 Task: Set the check box  "Active" under New customer in Find Invoice.
Action: Mouse moved to (148, 18)
Screenshot: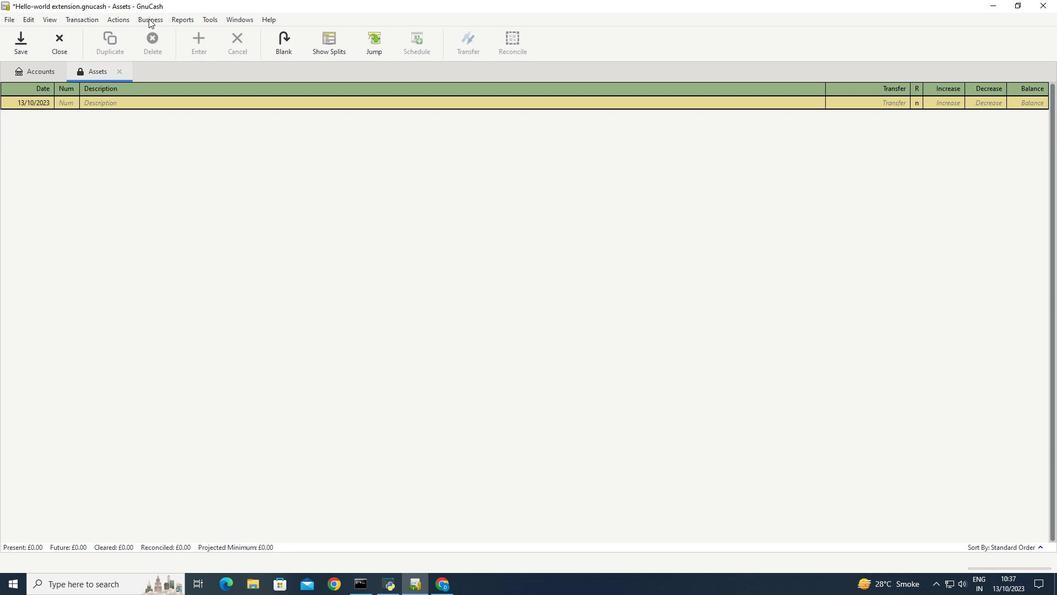 
Action: Mouse pressed left at (148, 18)
Screenshot: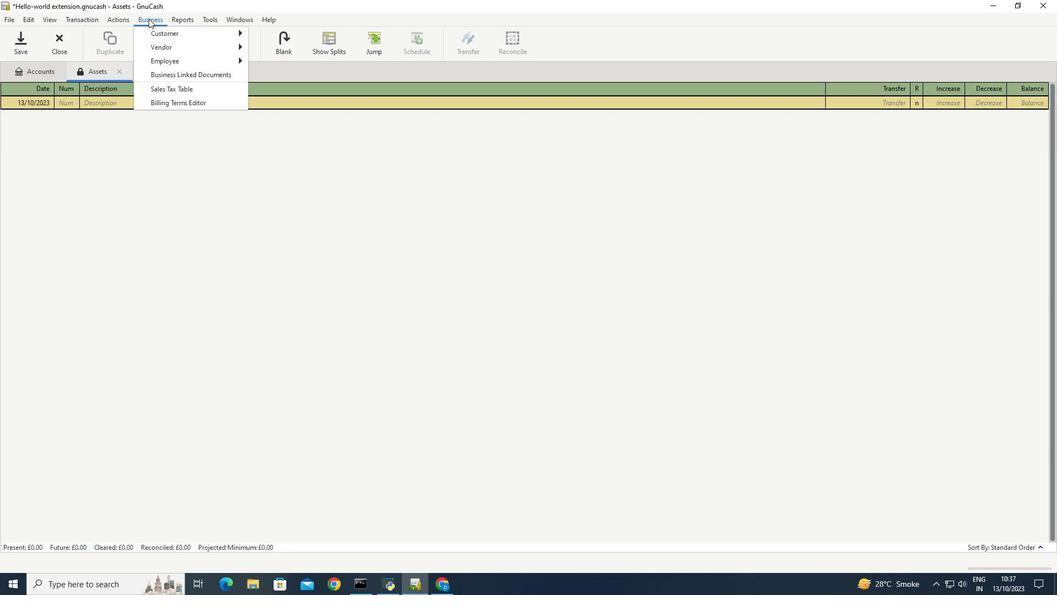 
Action: Mouse moved to (277, 88)
Screenshot: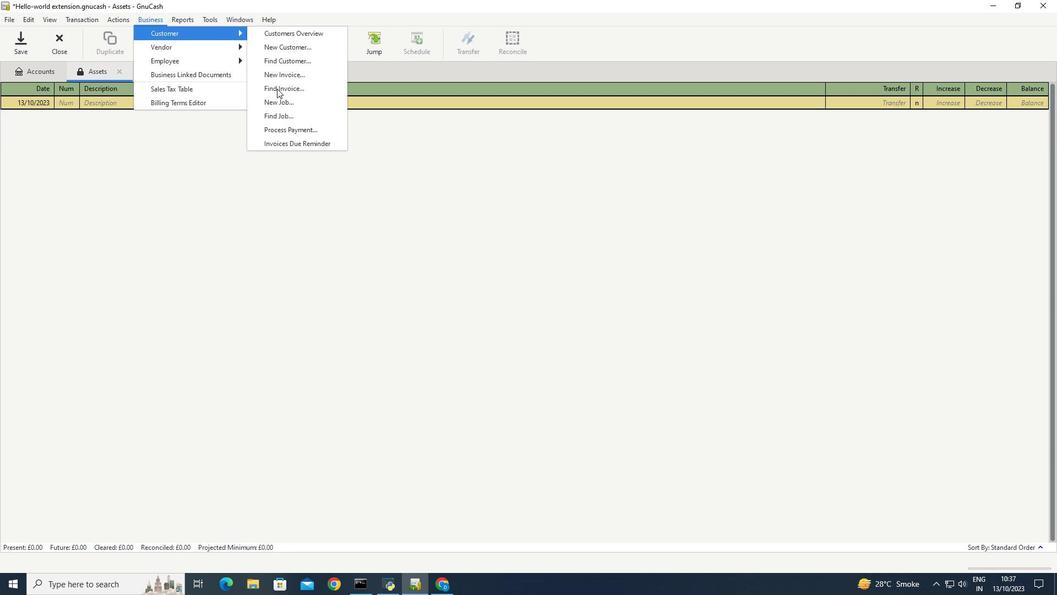 
Action: Mouse pressed left at (277, 88)
Screenshot: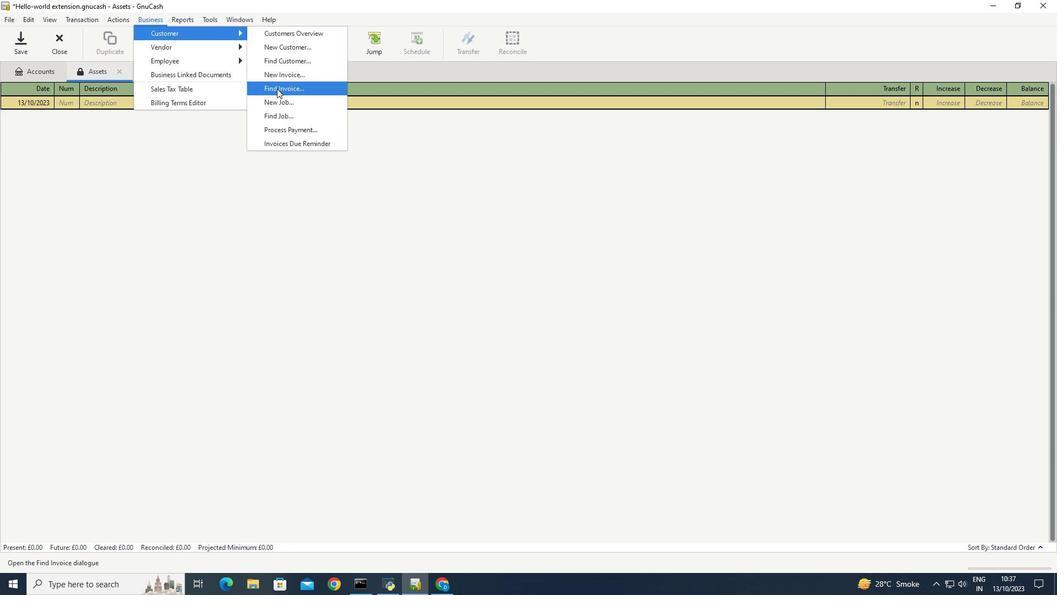
Action: Mouse moved to (563, 376)
Screenshot: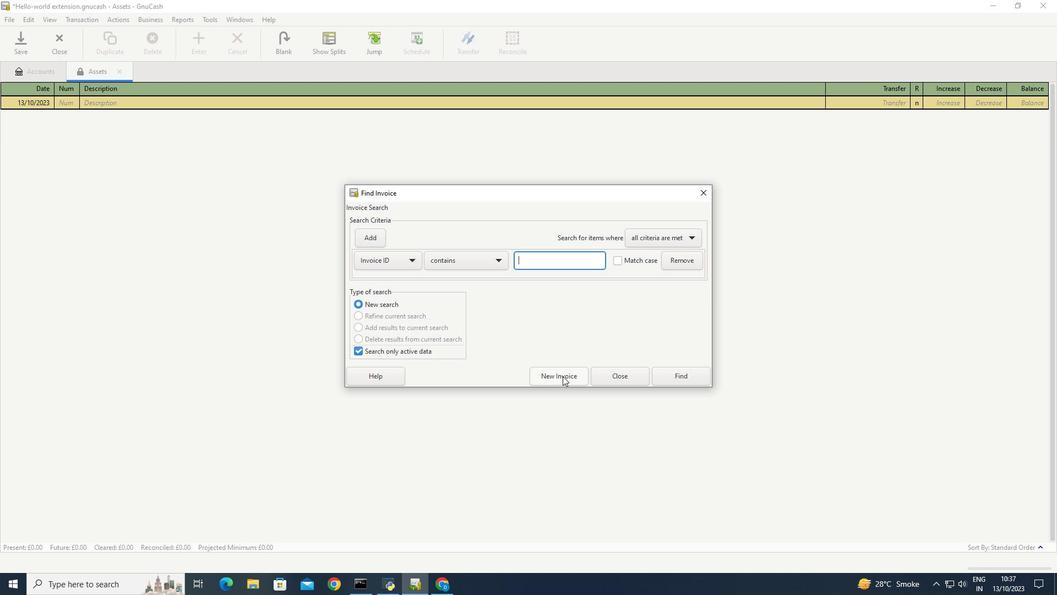 
Action: Mouse pressed left at (563, 376)
Screenshot: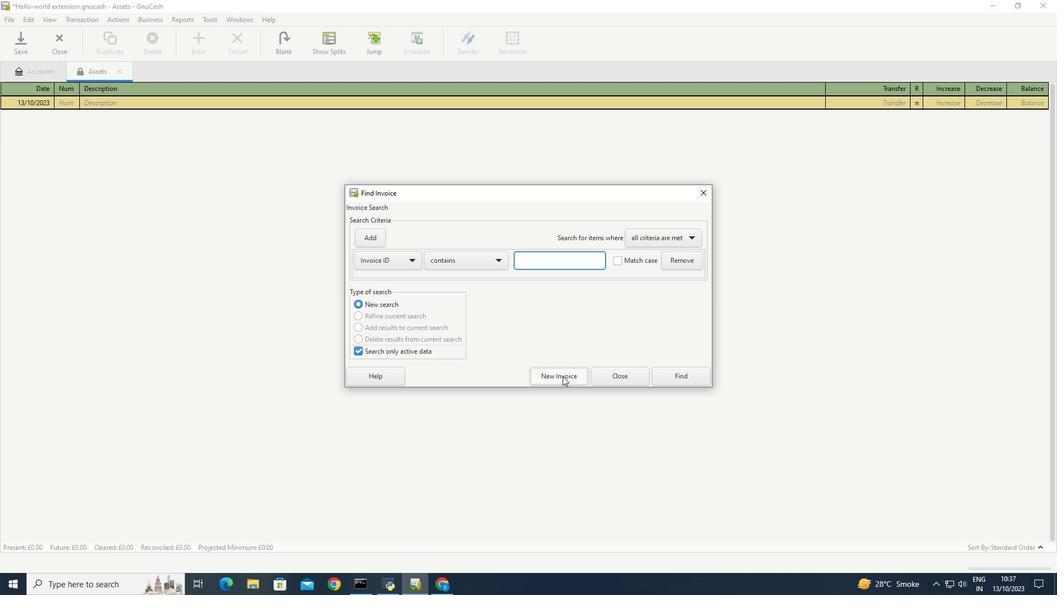 
Action: Mouse moved to (593, 294)
Screenshot: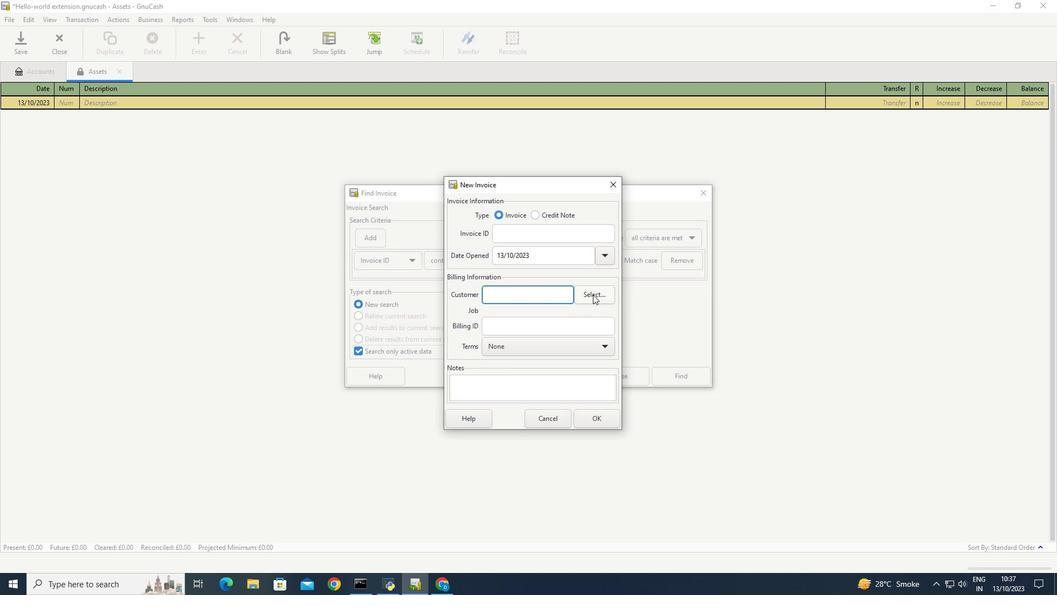
Action: Mouse pressed left at (593, 294)
Screenshot: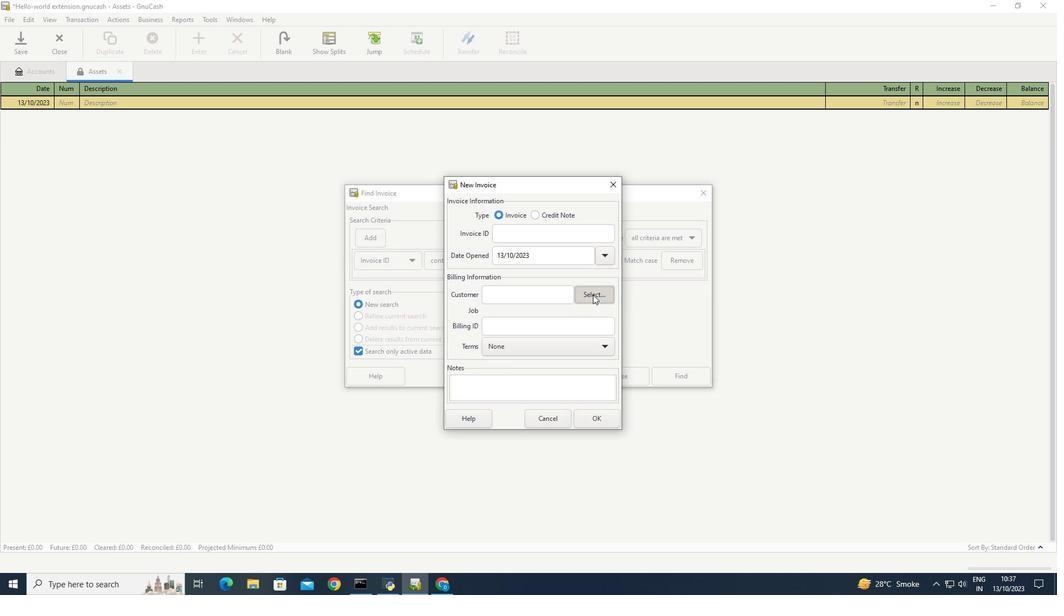 
Action: Mouse moved to (548, 370)
Screenshot: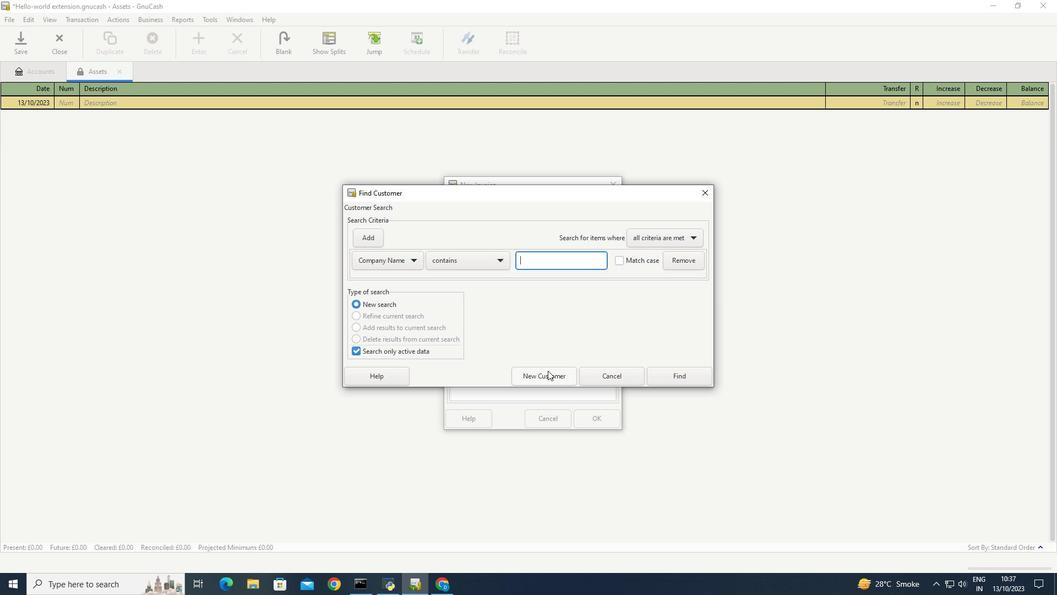 
Action: Mouse pressed left at (548, 370)
Screenshot: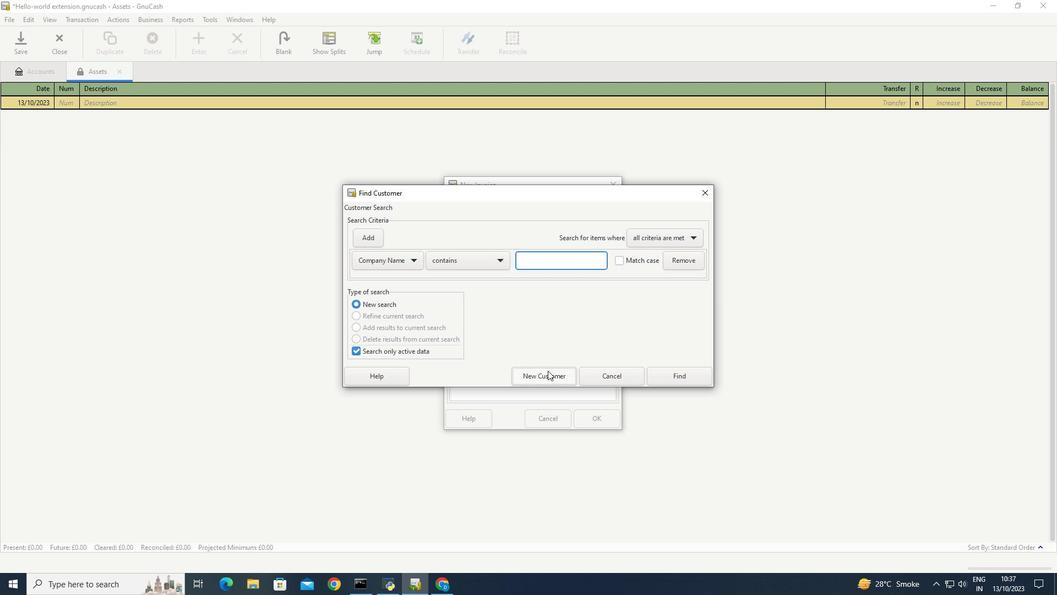 
Action: Mouse moved to (505, 224)
Screenshot: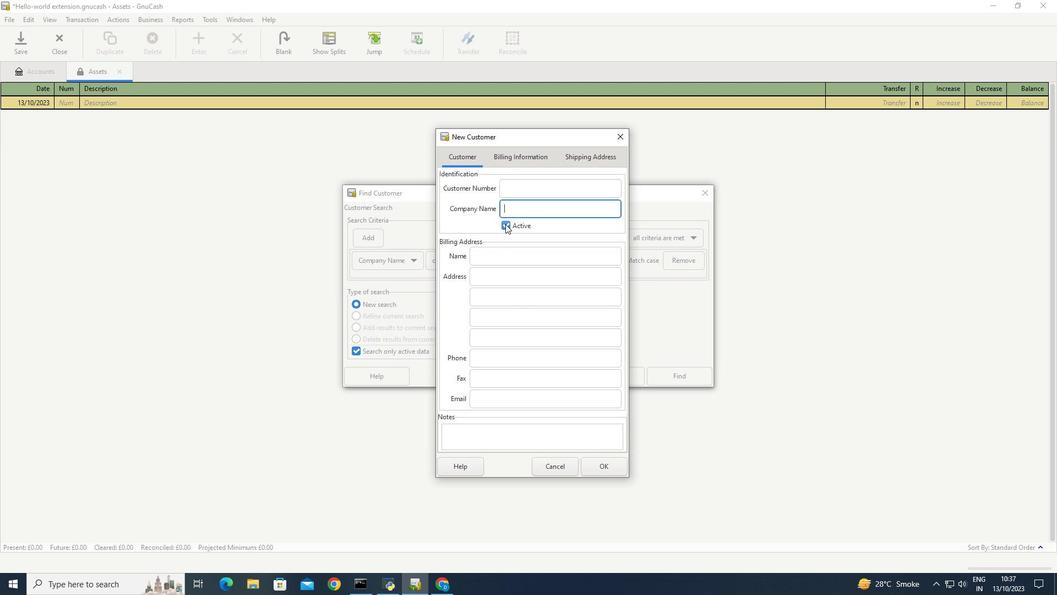 
Action: Mouse pressed left at (505, 224)
Screenshot: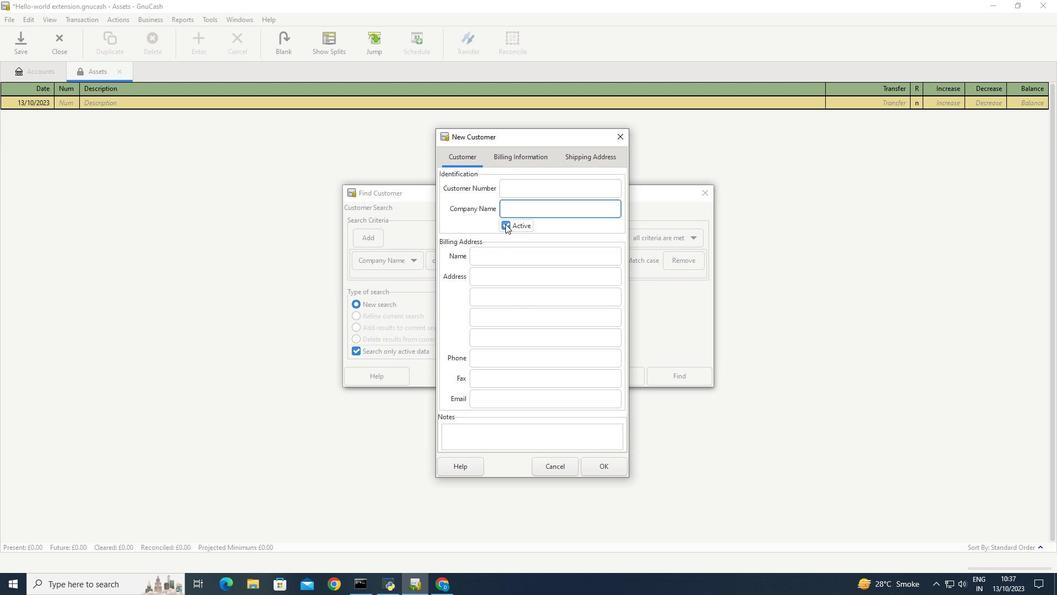 
Action: Mouse pressed left at (505, 224)
Screenshot: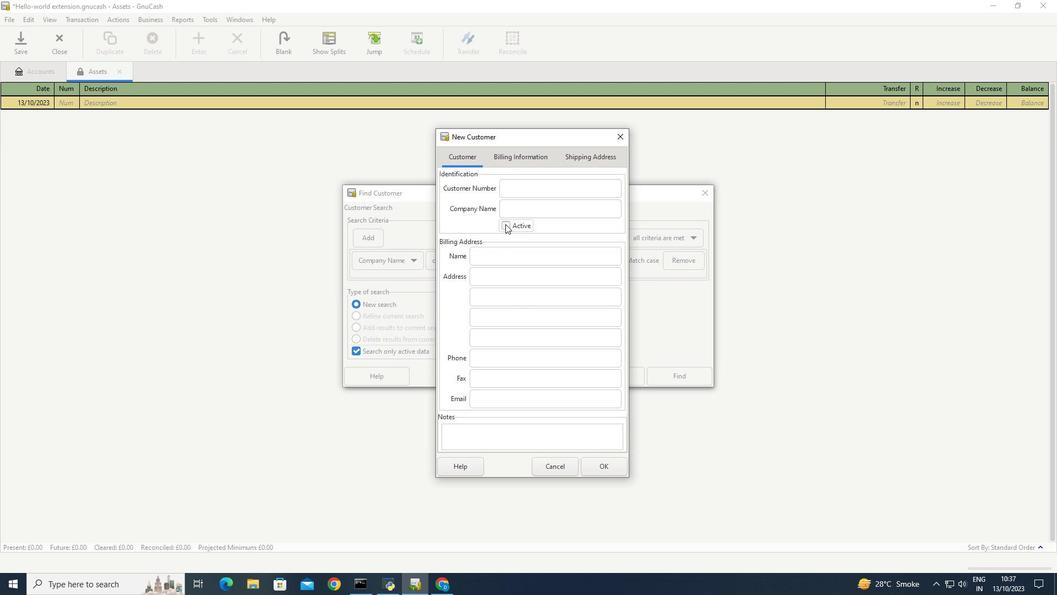 
